 Task: Create in the project TreatWorks in Backlog an issue 'Issue with data being truncated when saving to database', assign it to team member softage.1@softage.net and change the status to IN PROGRESS.
Action: Mouse moved to (219, 242)
Screenshot: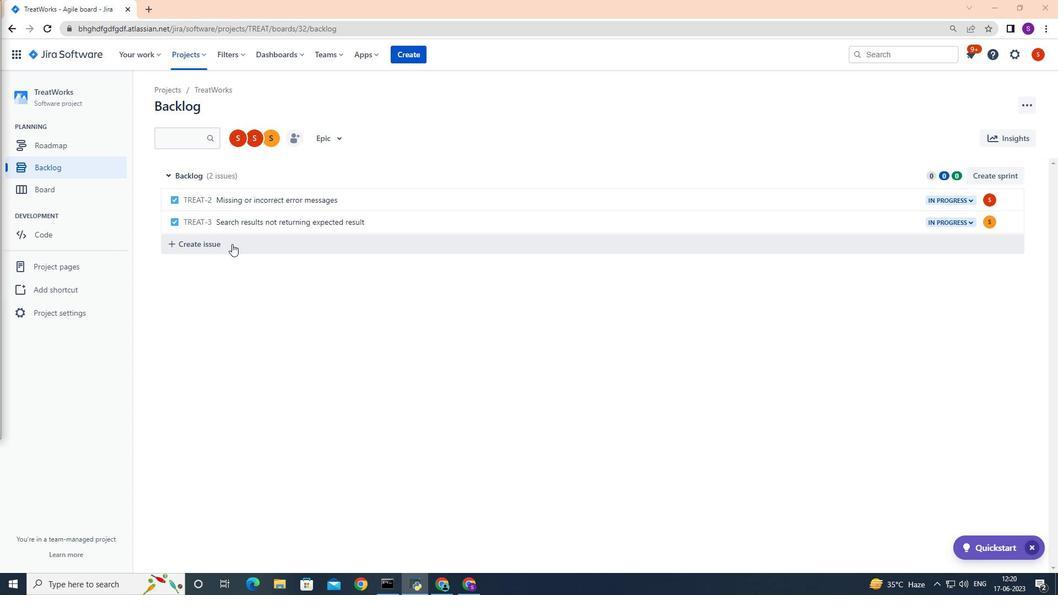 
Action: Mouse pressed left at (219, 242)
Screenshot: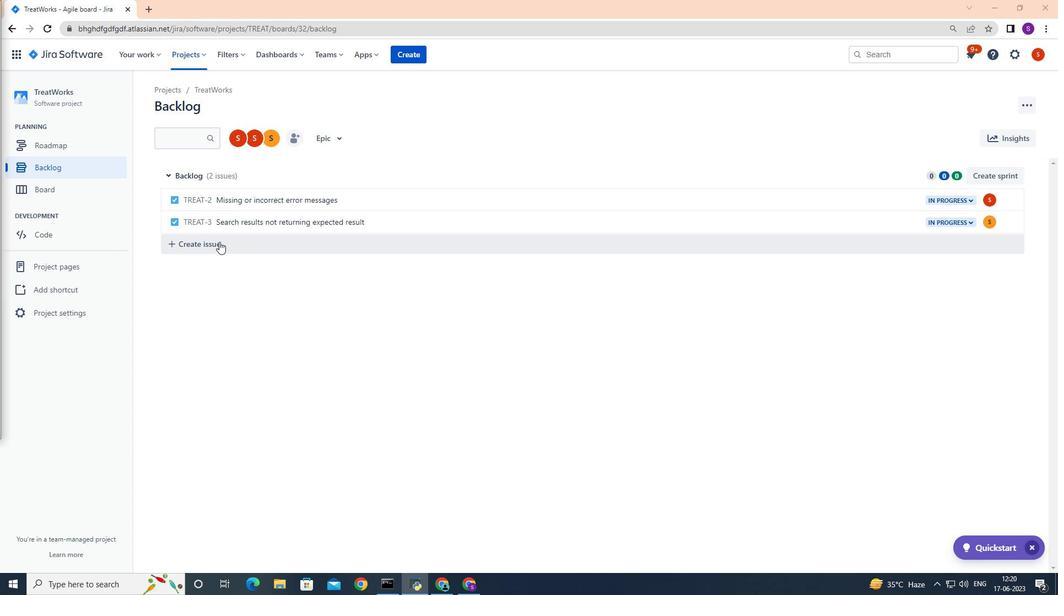 
Action: Mouse moved to (219, 241)
Screenshot: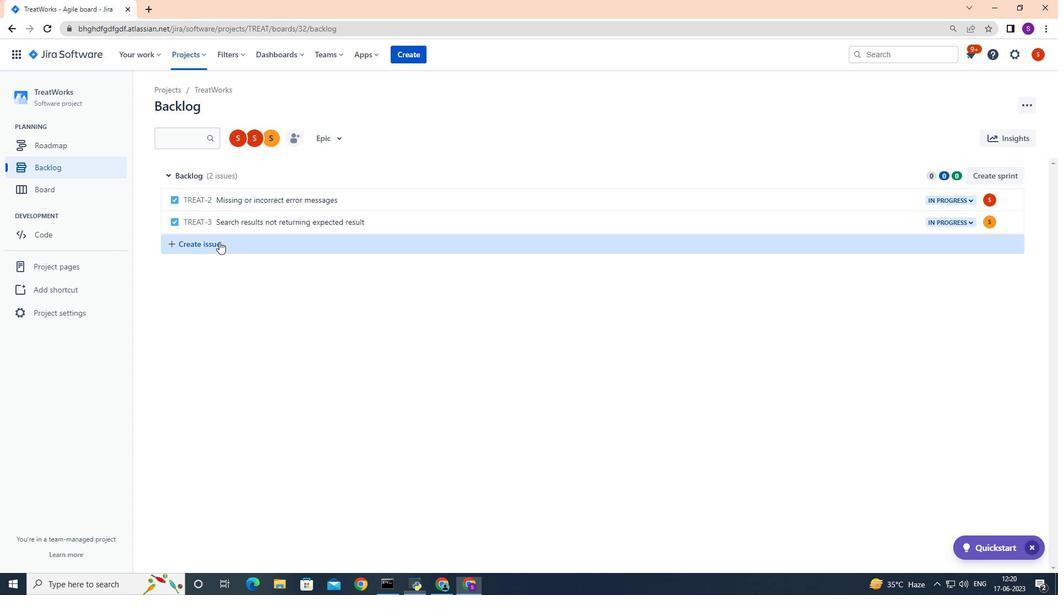 
Action: Key pressed <Key.shift>Issue<Key.space>with<Key.space>data<Key.space>being<Key.space>truncated<Key.space>whw<Key.backspace>en<Key.space>saving<Key.space>to<Key.space>database<Key.space><Key.enter>
Screenshot: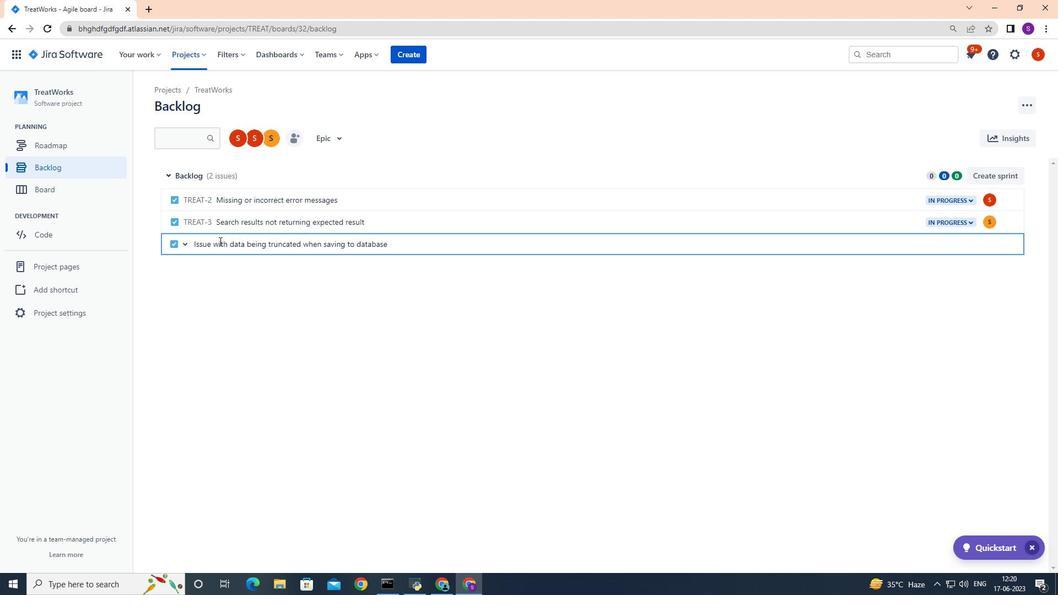 
Action: Mouse moved to (993, 242)
Screenshot: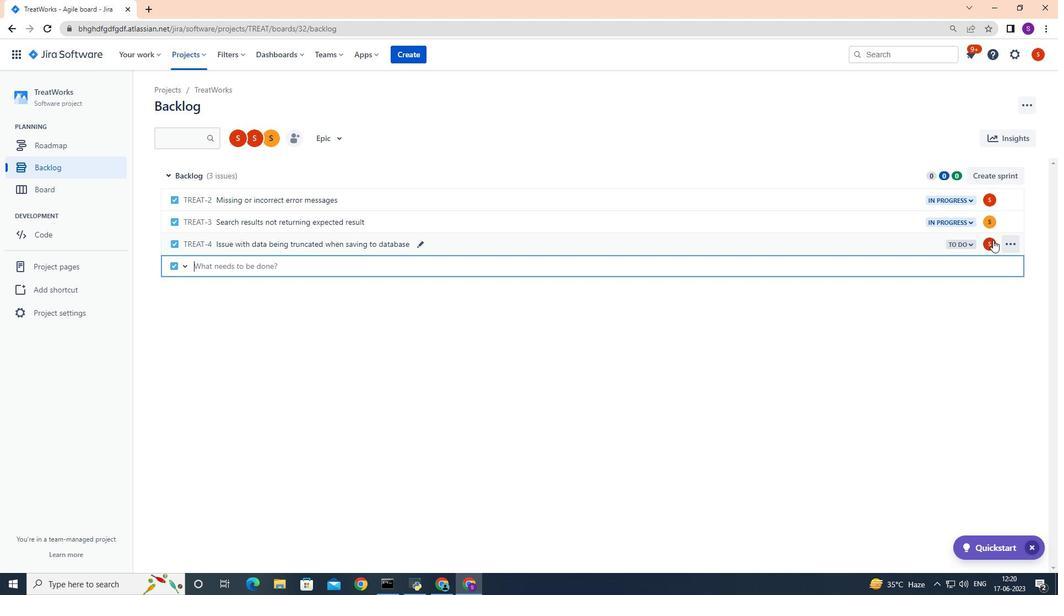 
Action: Mouse pressed left at (993, 242)
Screenshot: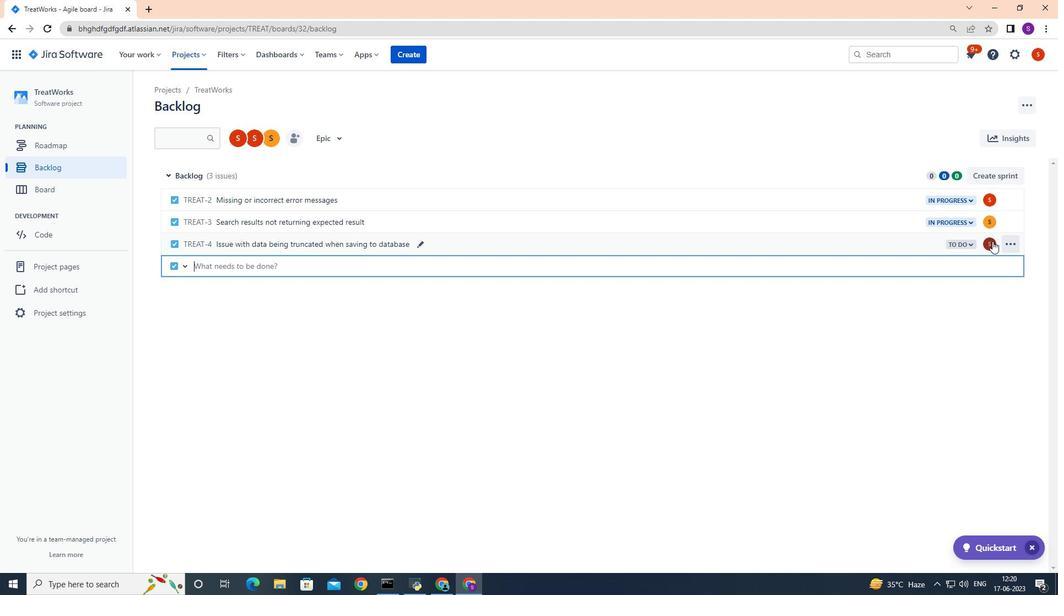 
Action: Key pressed softage.1
Screenshot: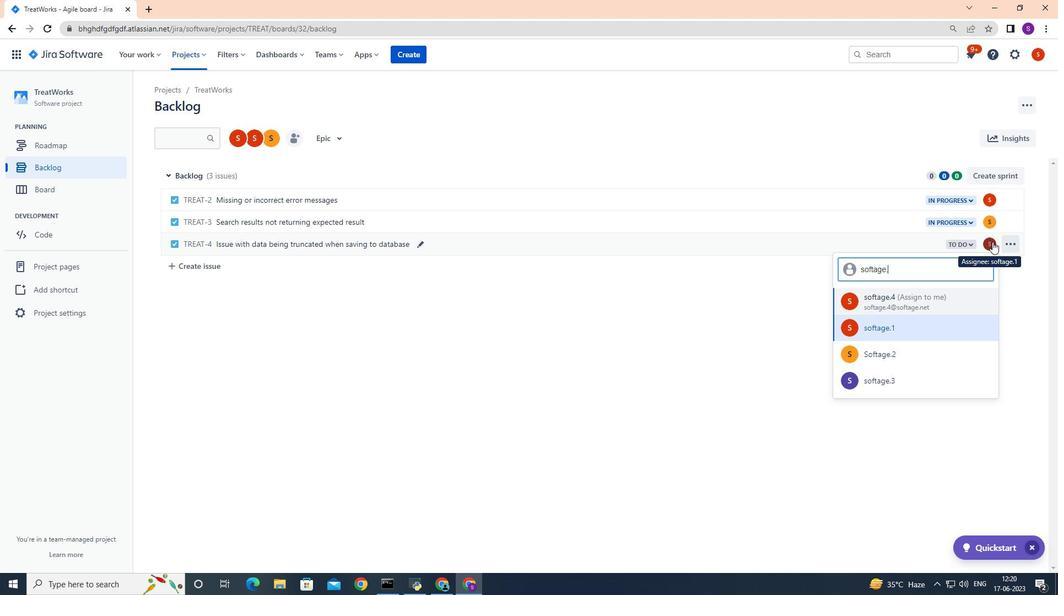 
Action: Mouse moved to (922, 328)
Screenshot: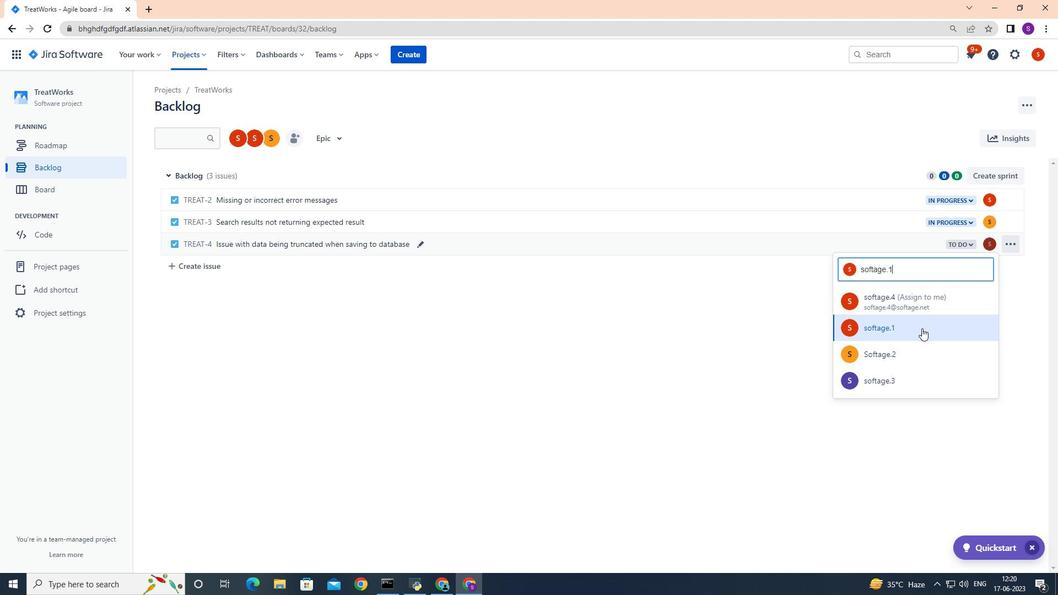 
Action: Mouse pressed left at (922, 328)
Screenshot: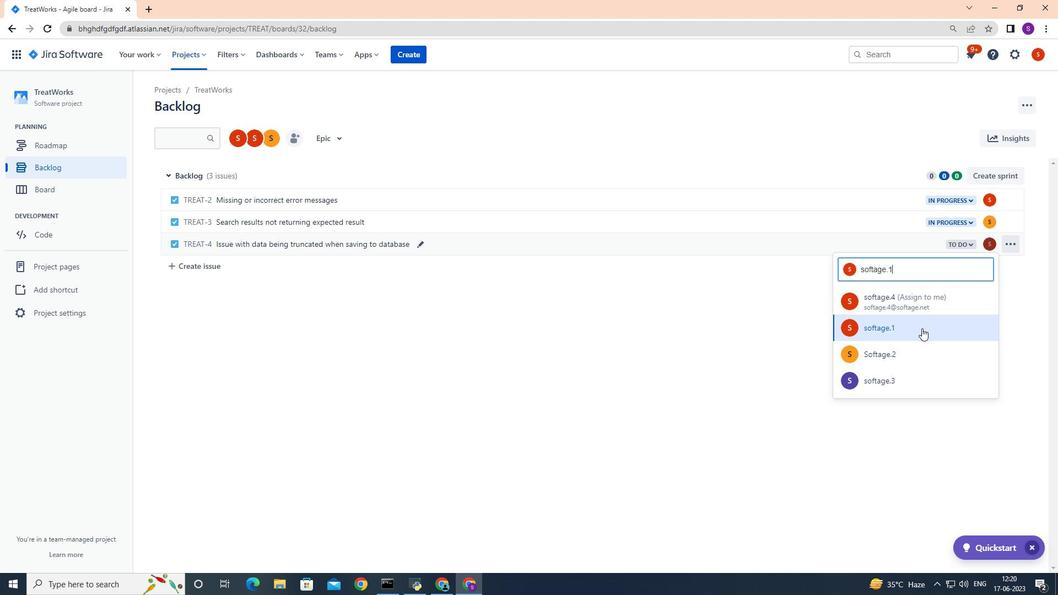 
Action: Mouse moved to (970, 245)
Screenshot: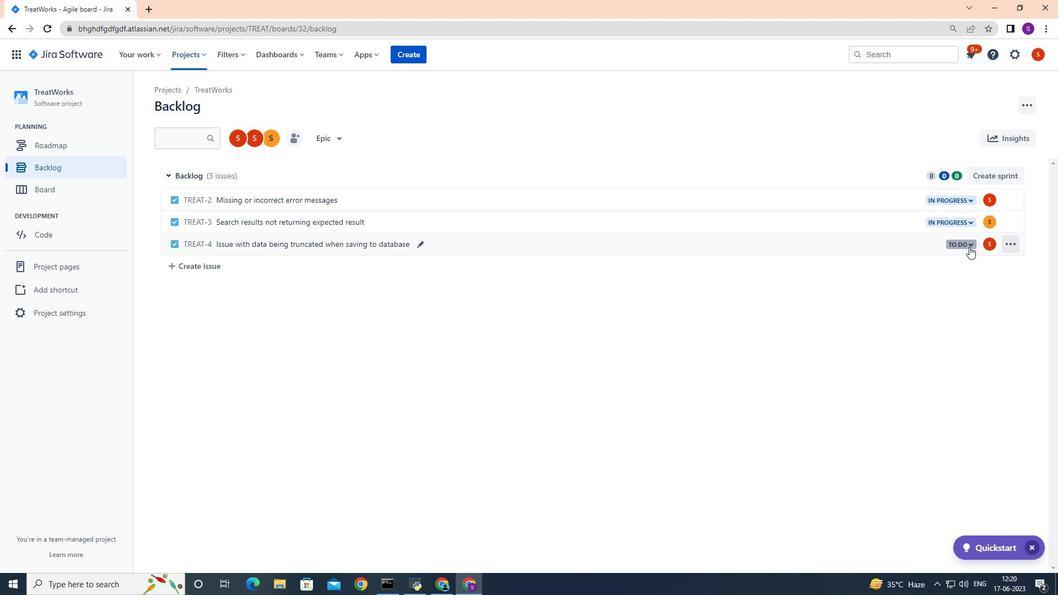 
Action: Mouse pressed left at (970, 245)
Screenshot: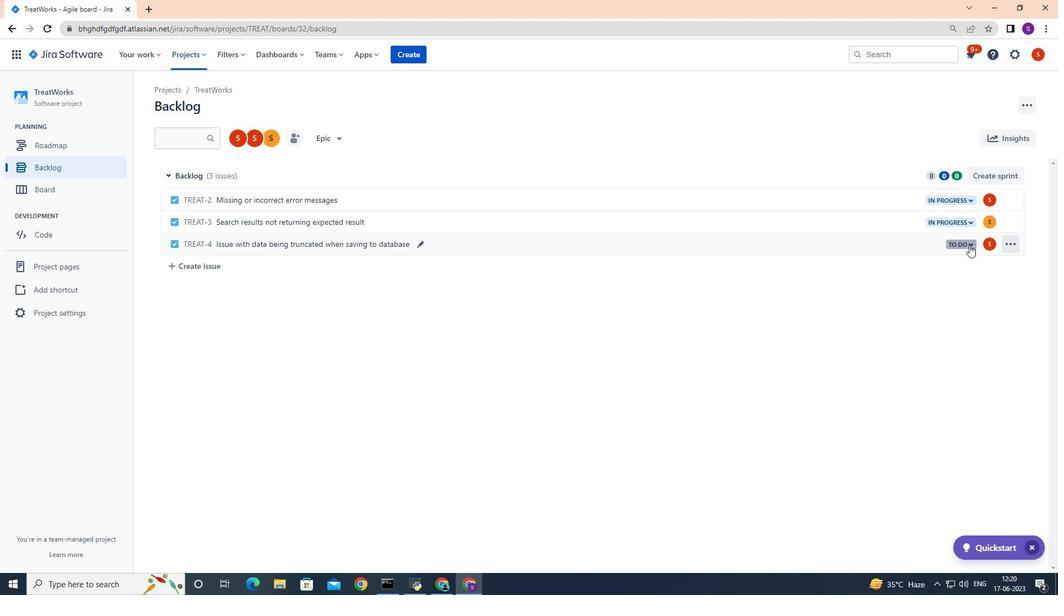 
Action: Mouse moved to (902, 265)
Screenshot: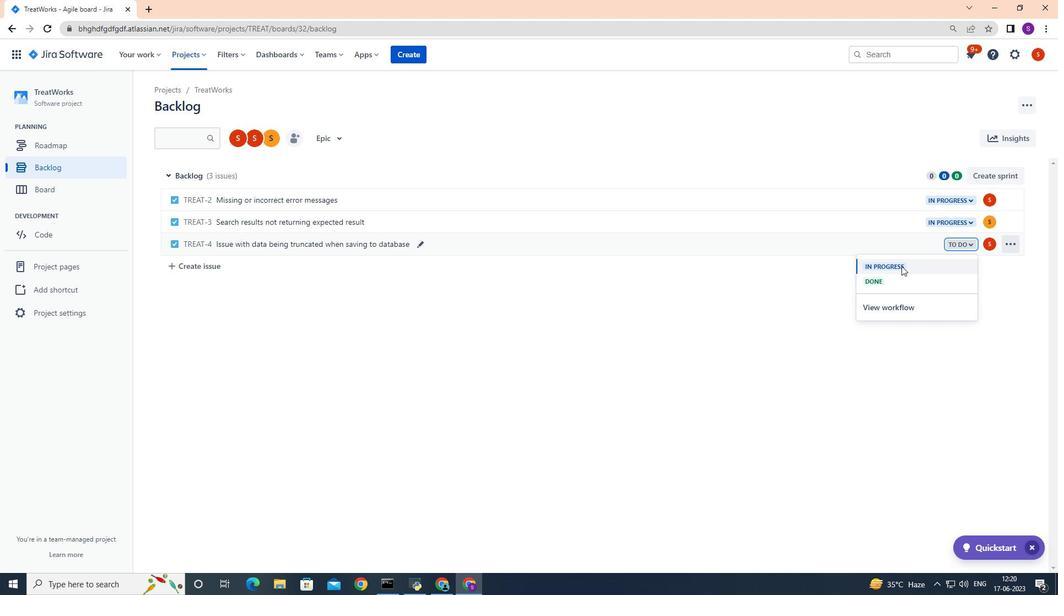 
Action: Mouse pressed left at (902, 265)
Screenshot: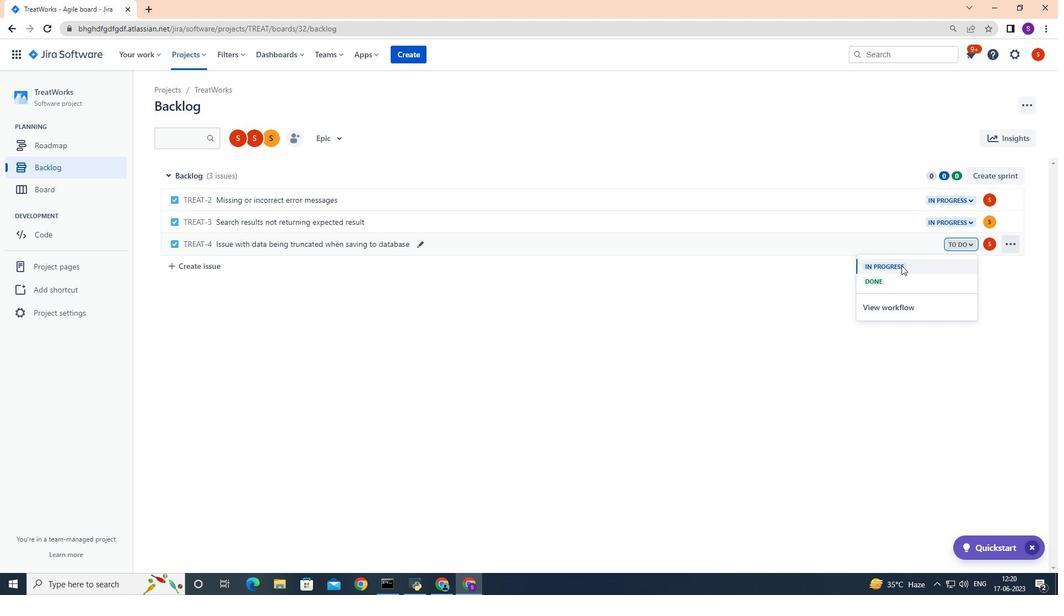 
Action: Mouse moved to (694, 344)
Screenshot: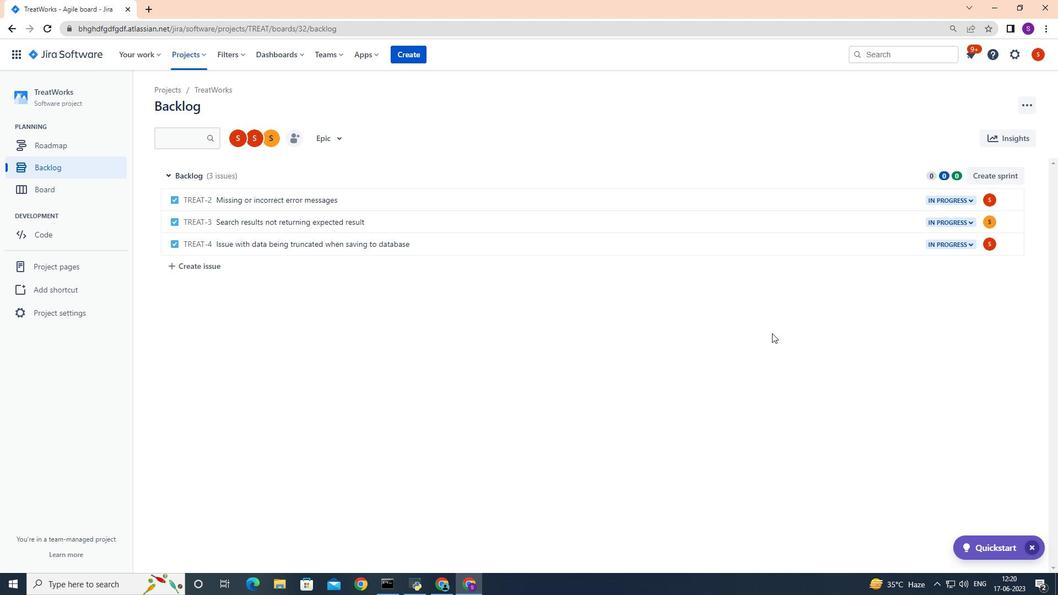 
